 Task: Navigate on foot from Millennium Park to Navy Pier in Chicago.
Action: Mouse moved to (309, 92)
Screenshot: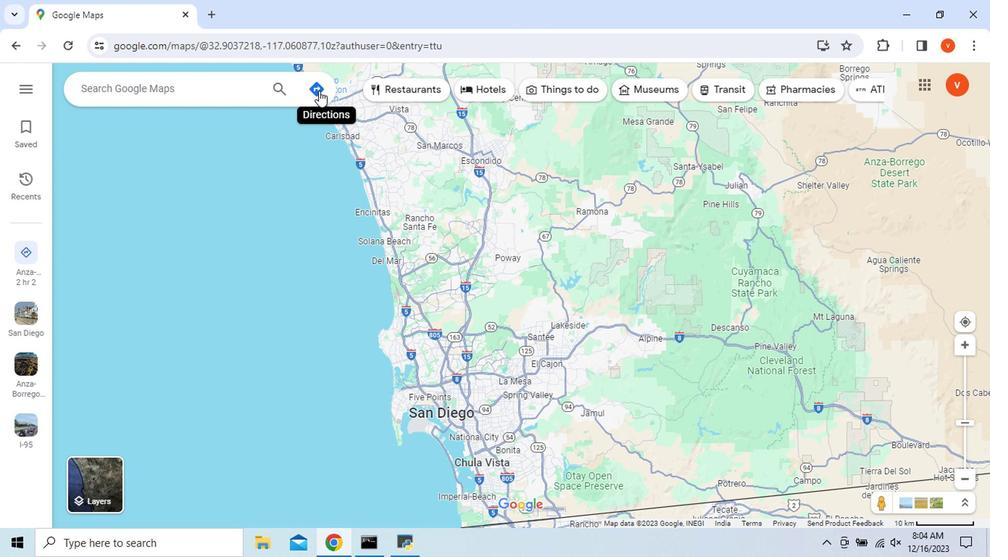 
Action: Mouse pressed left at (309, 92)
Screenshot: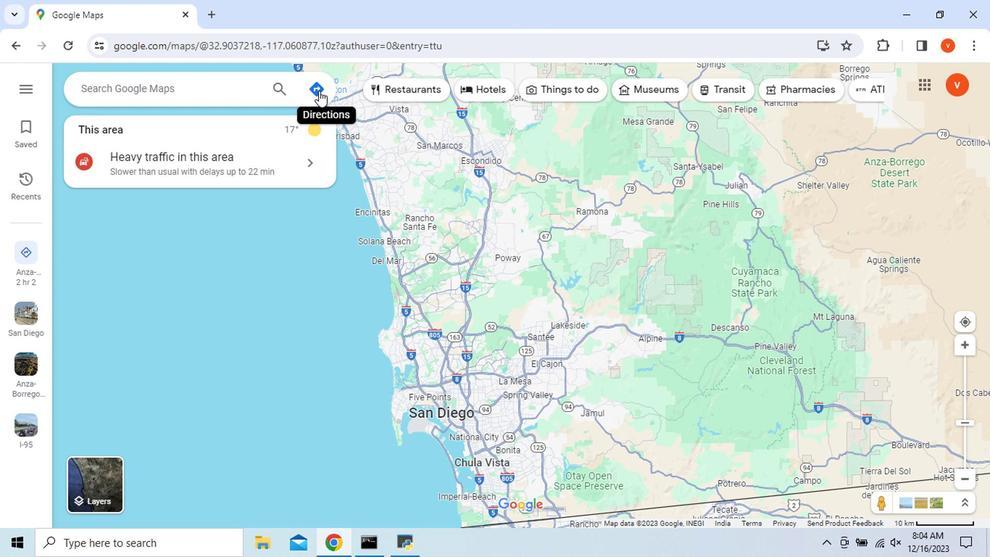 
Action: Mouse moved to (279, 549)
Screenshot: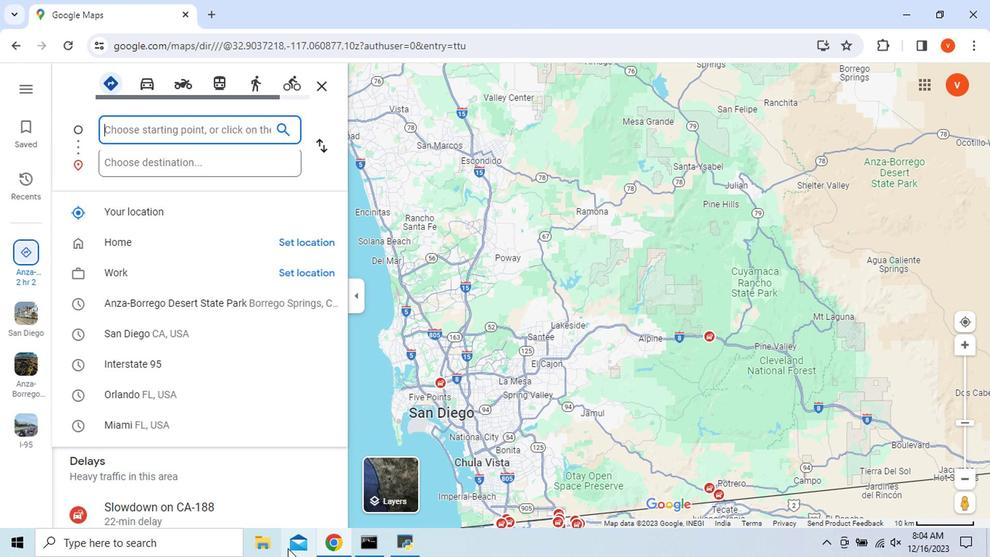 
Action: Key pressed <Key.shift_r>Mille
Screenshot: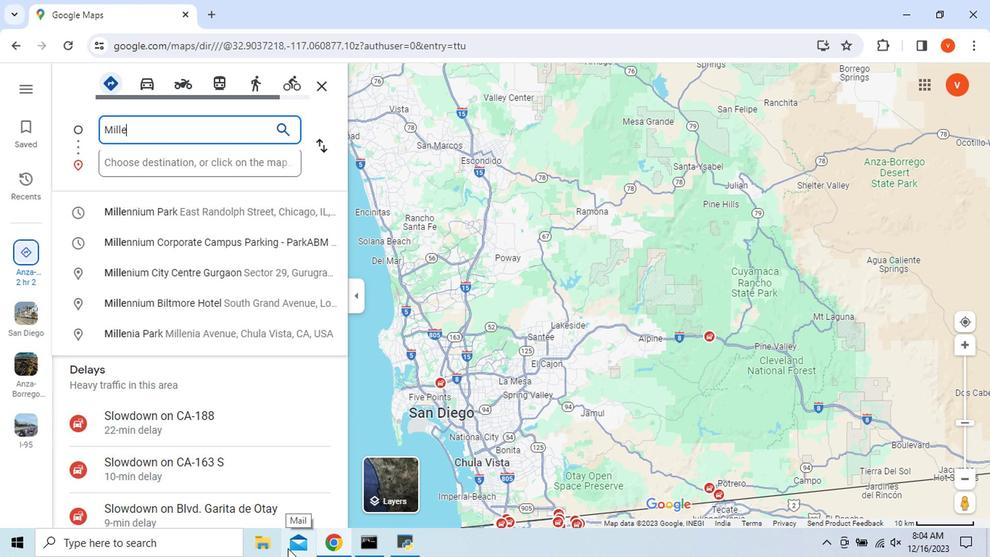 
Action: Mouse moved to (245, 212)
Screenshot: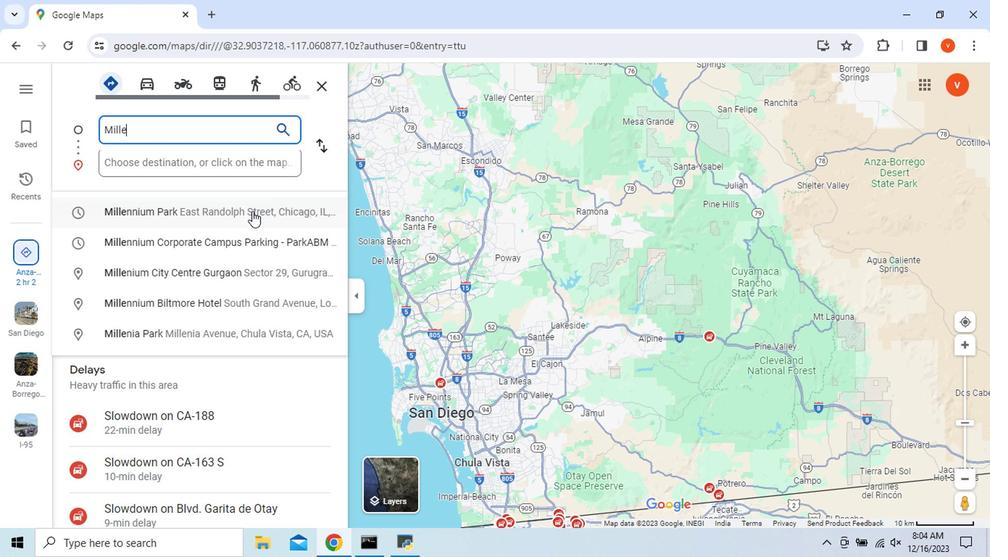
Action: Mouse pressed left at (245, 212)
Screenshot: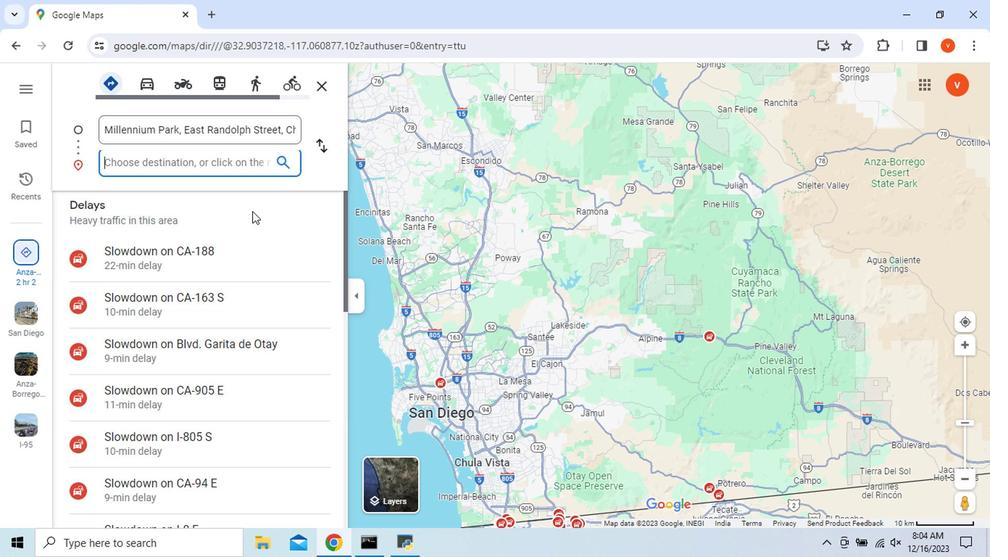 
Action: Mouse moved to (141, 159)
Screenshot: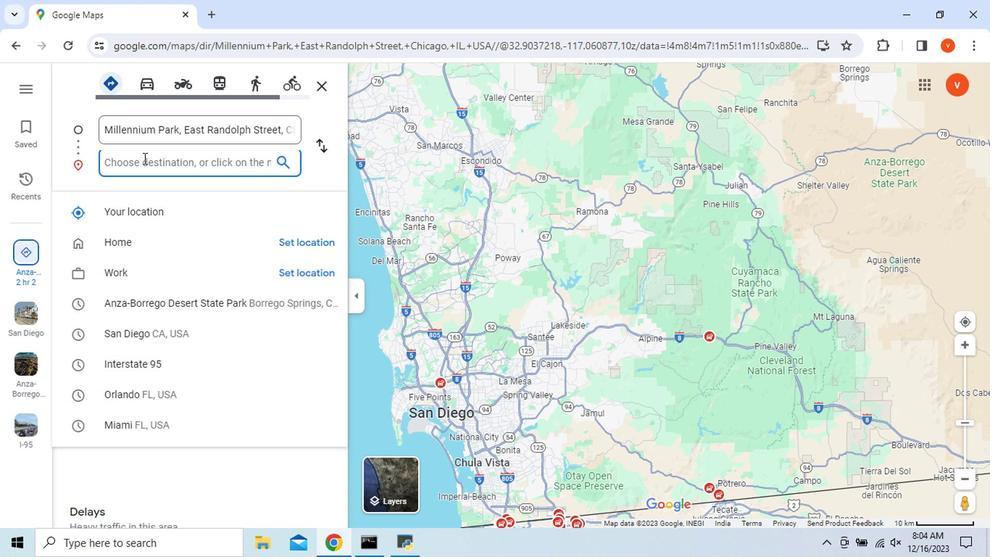 
Action: Key pressed <Key.shift_r>Navy<Key.space><Key.shift_r>pier
Screenshot: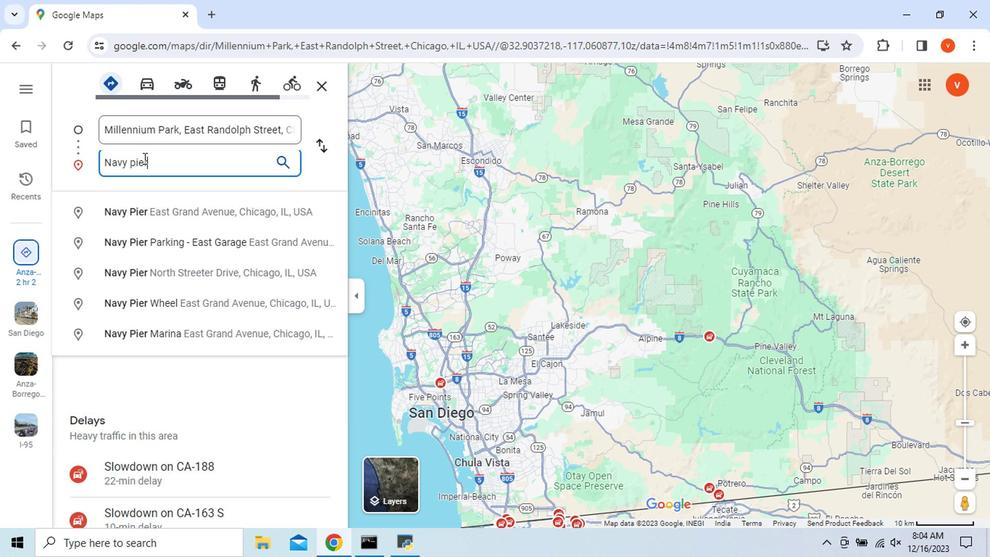 
Action: Mouse moved to (154, 212)
Screenshot: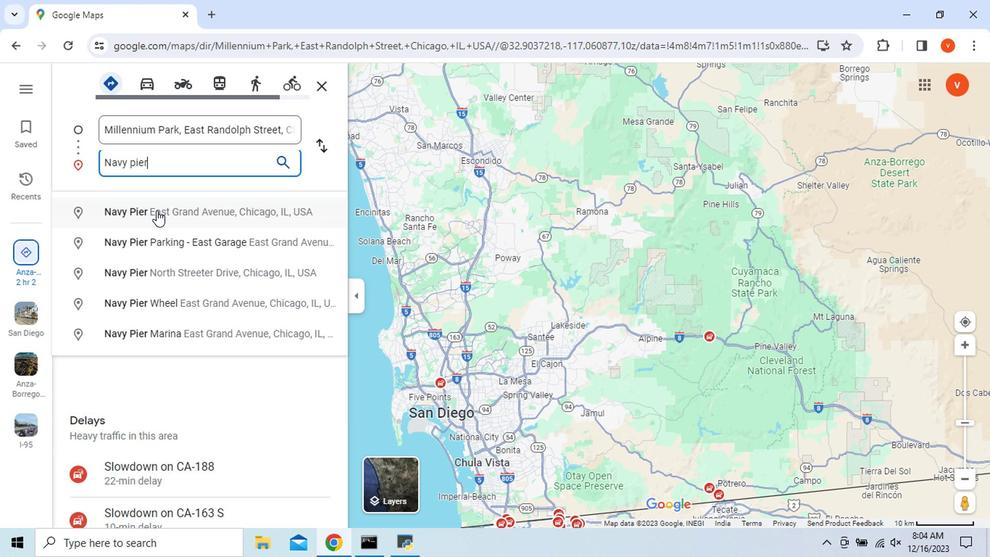 
Action: Mouse pressed left at (154, 212)
Screenshot: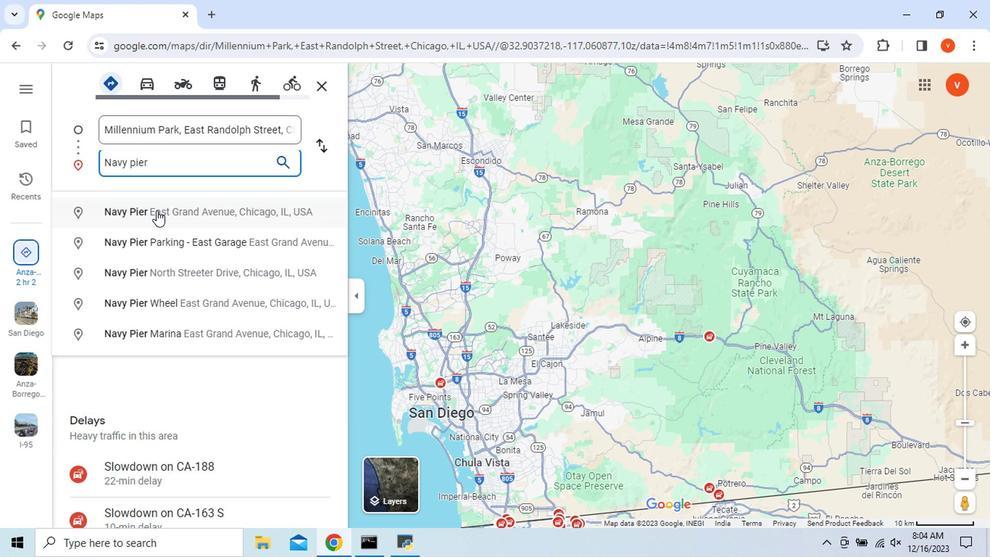 
Action: Mouse moved to (241, 92)
Screenshot: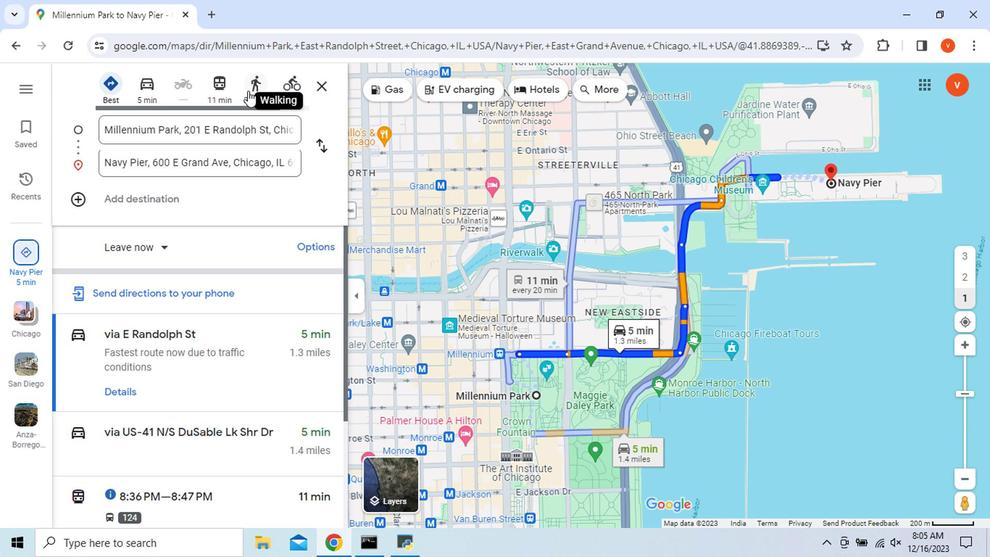 
Action: Mouse pressed left at (241, 92)
Screenshot: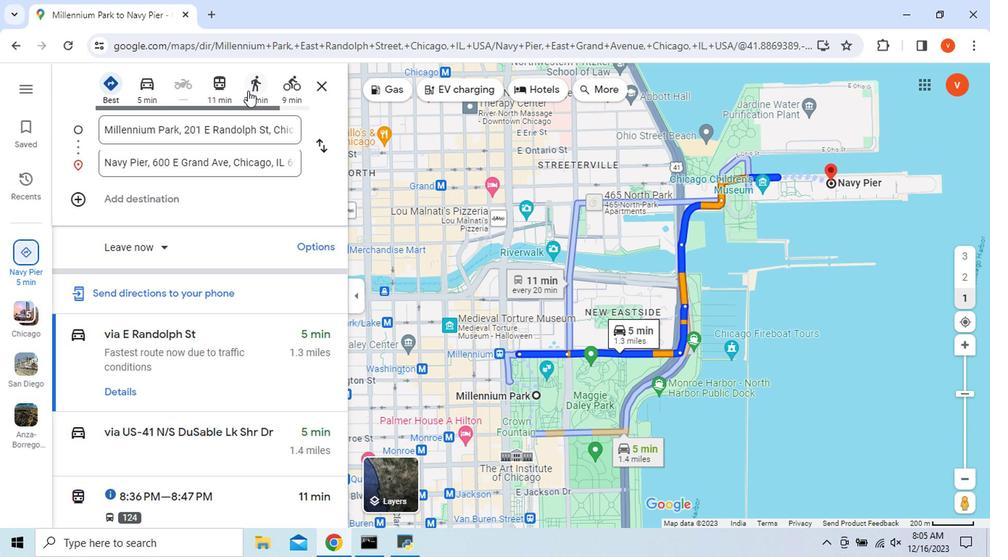 
Action: Mouse moved to (118, 357)
Screenshot: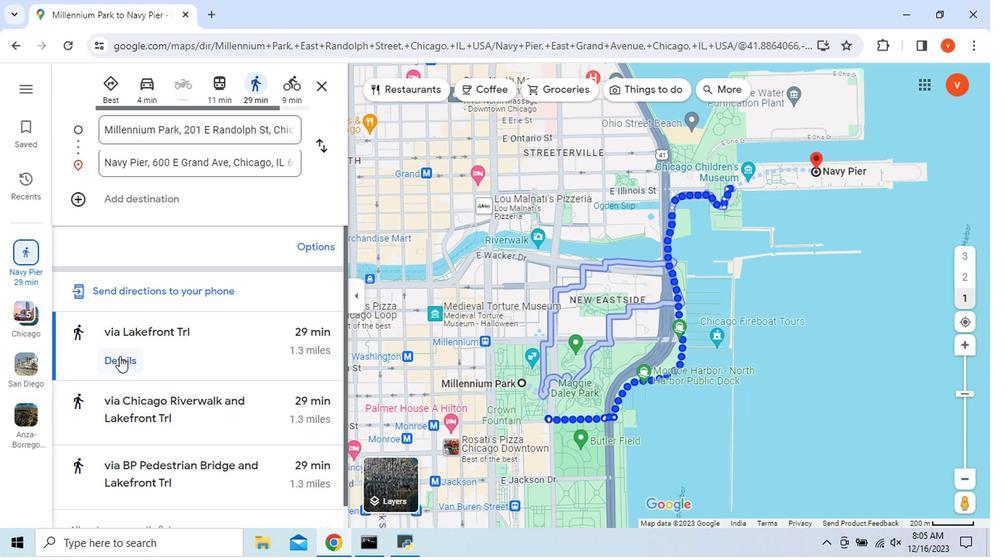 
Action: Mouse pressed left at (118, 357)
Screenshot: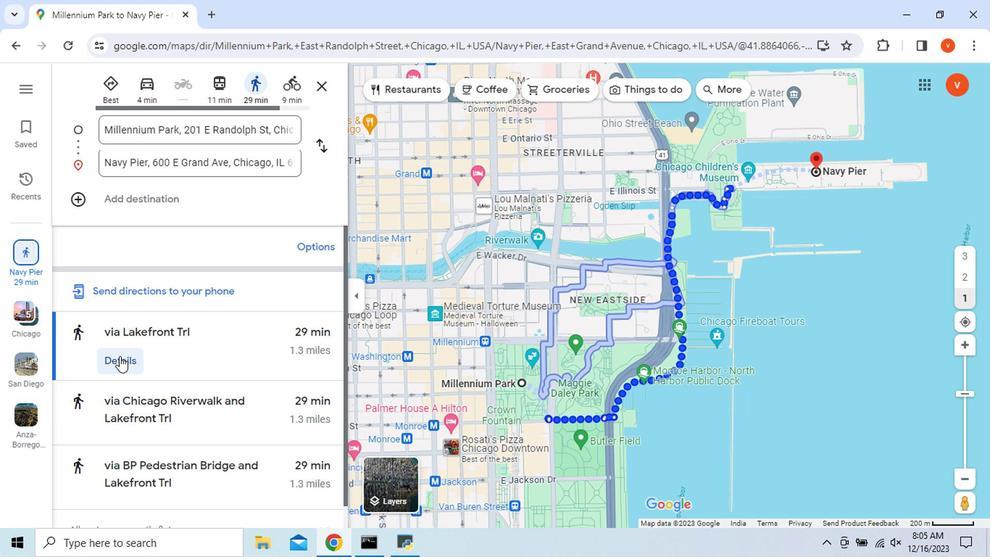 
Action: Mouse moved to (297, 337)
Screenshot: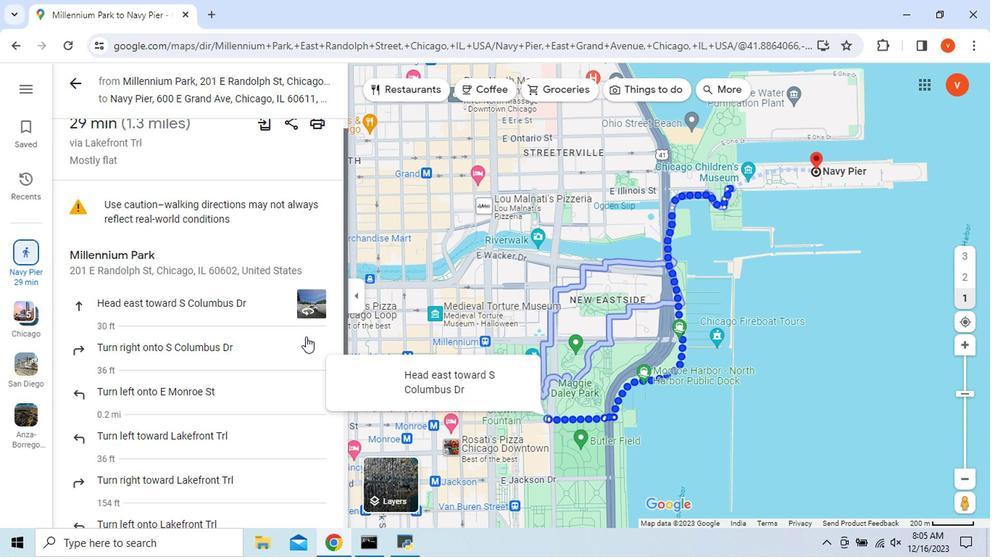 
Action: Mouse scrolled (297, 337) with delta (0, 0)
Screenshot: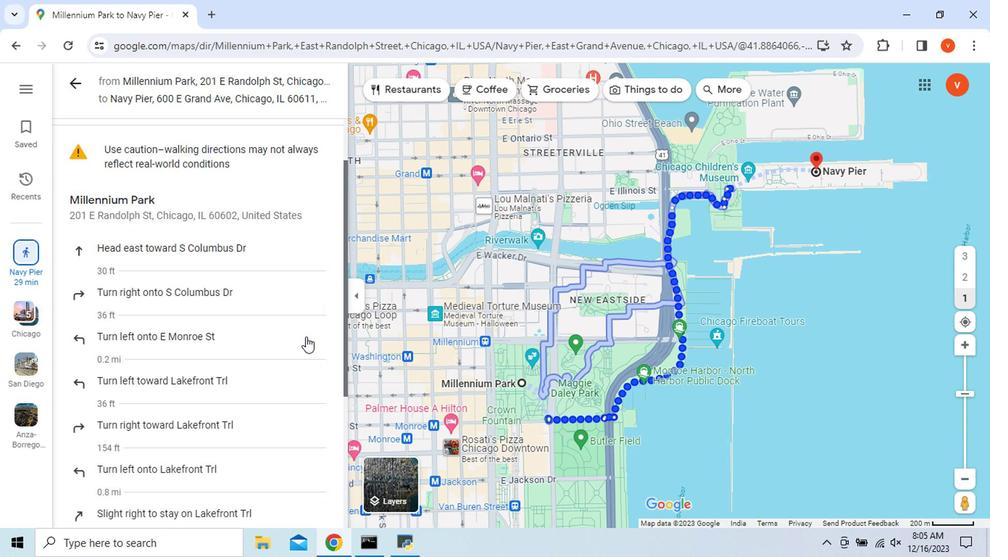 
Action: Mouse scrolled (297, 337) with delta (0, 0)
Screenshot: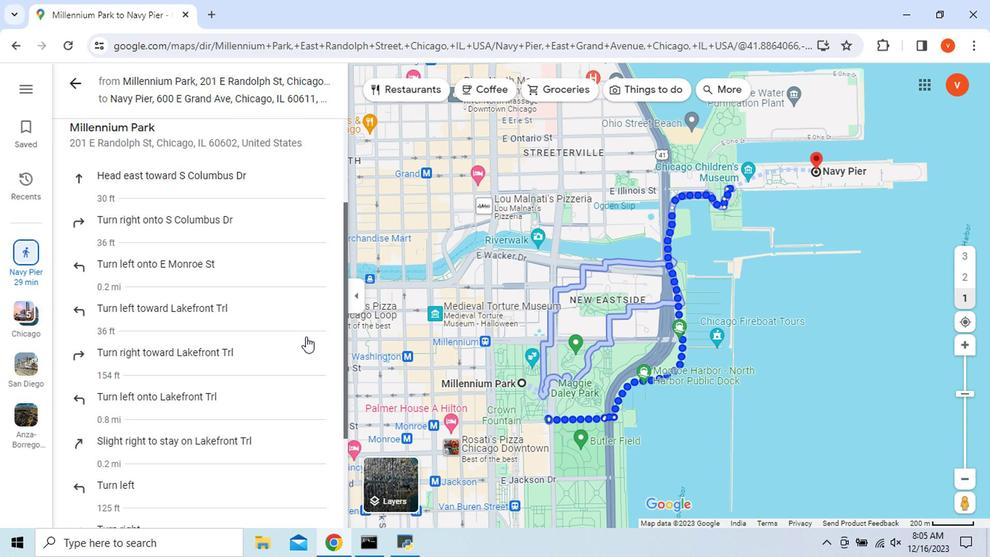 
Action: Mouse scrolled (297, 337) with delta (0, 0)
Screenshot: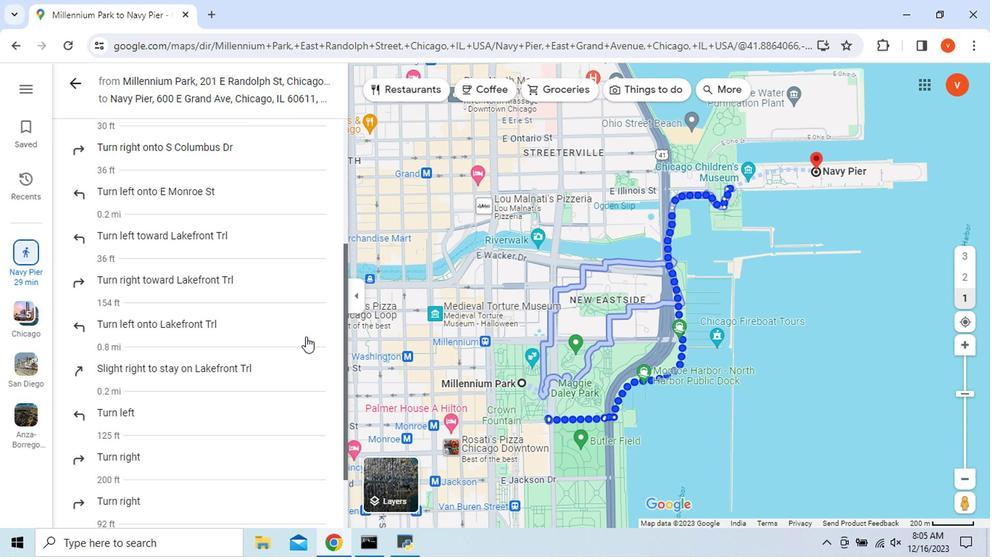 
Action: Mouse scrolled (297, 337) with delta (0, 0)
Screenshot: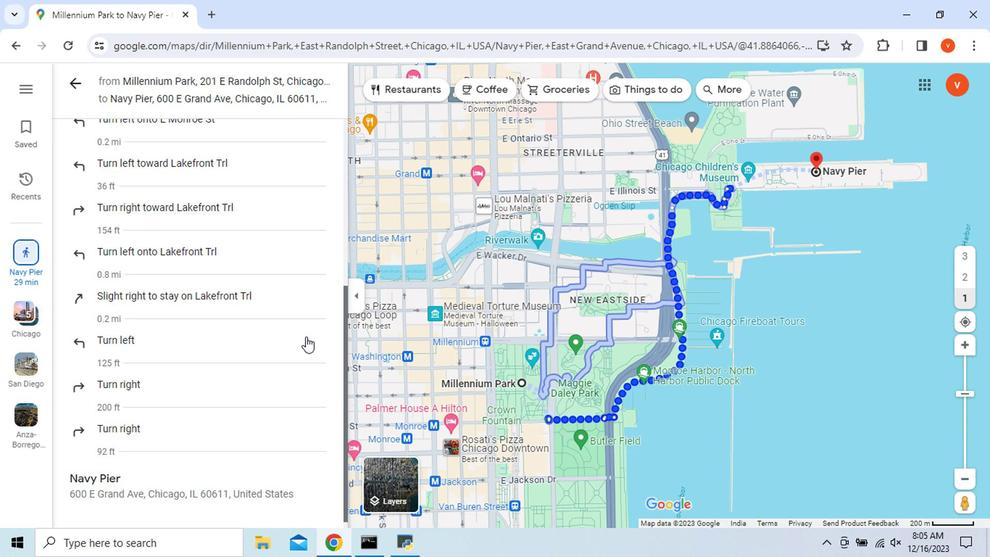
Action: Mouse scrolled (297, 337) with delta (0, 0)
Screenshot: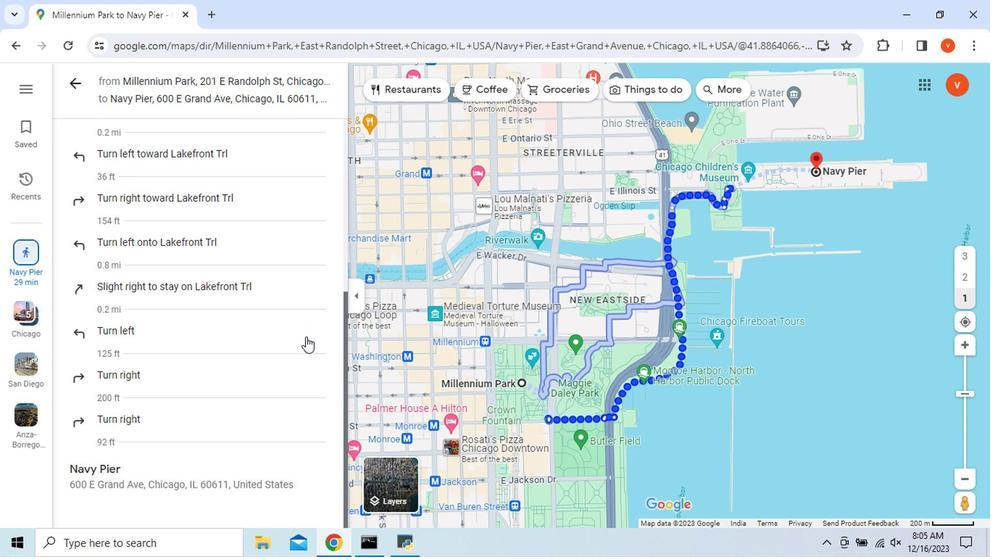 
Action: Mouse moved to (296, 337)
Screenshot: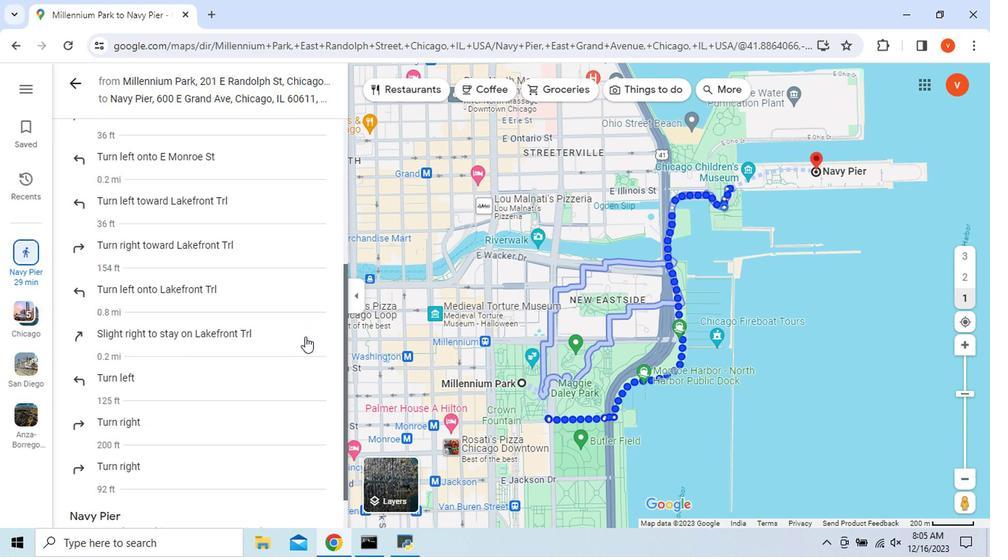 
Action: Mouse scrolled (296, 338) with delta (0, 0)
Screenshot: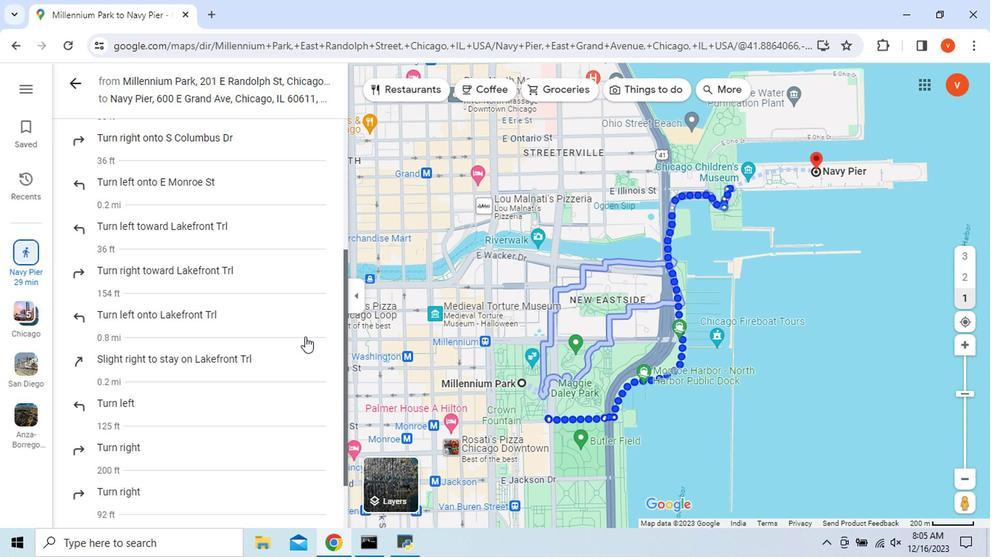 
Action: Mouse scrolled (296, 338) with delta (0, 0)
Screenshot: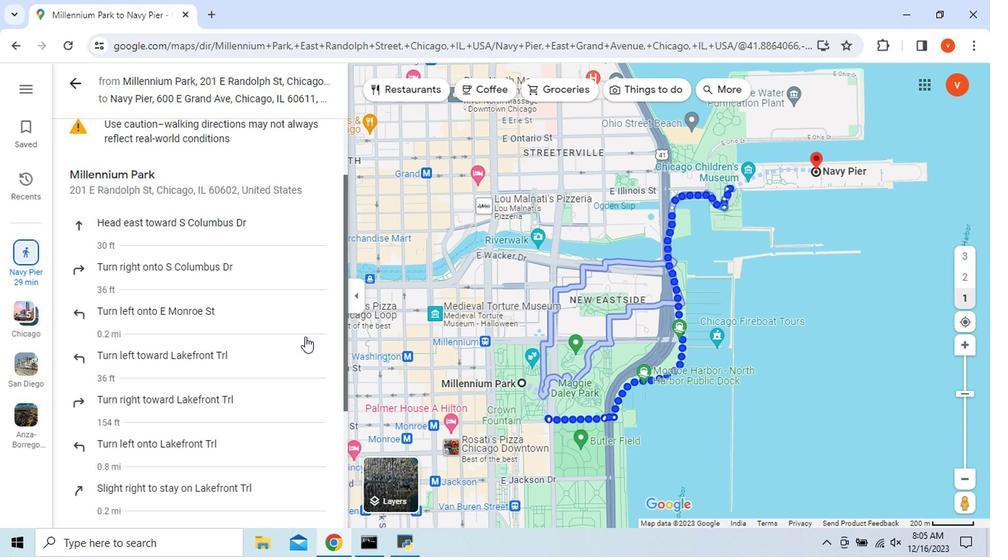 
Action: Mouse scrolled (296, 338) with delta (0, 0)
Screenshot: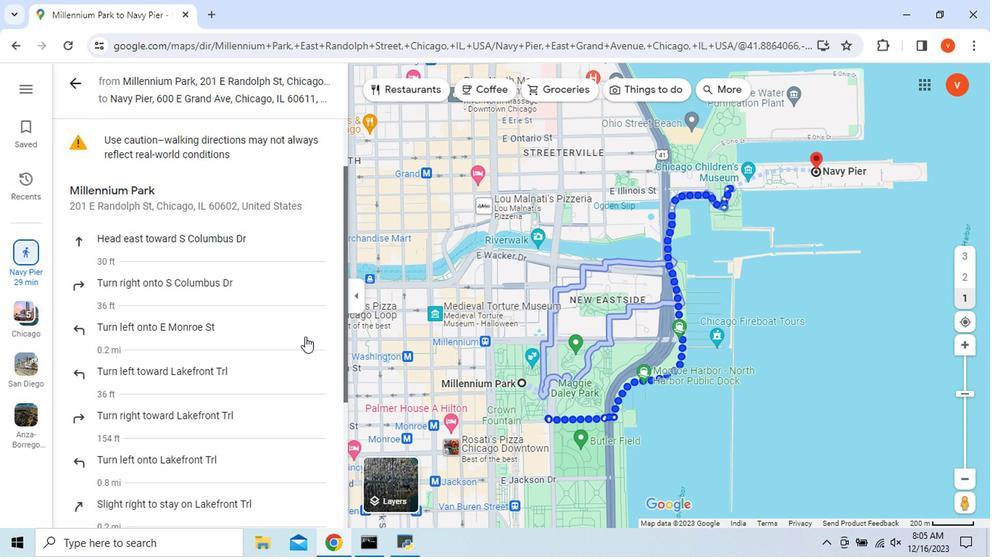 
Action: Mouse moved to (79, 82)
Screenshot: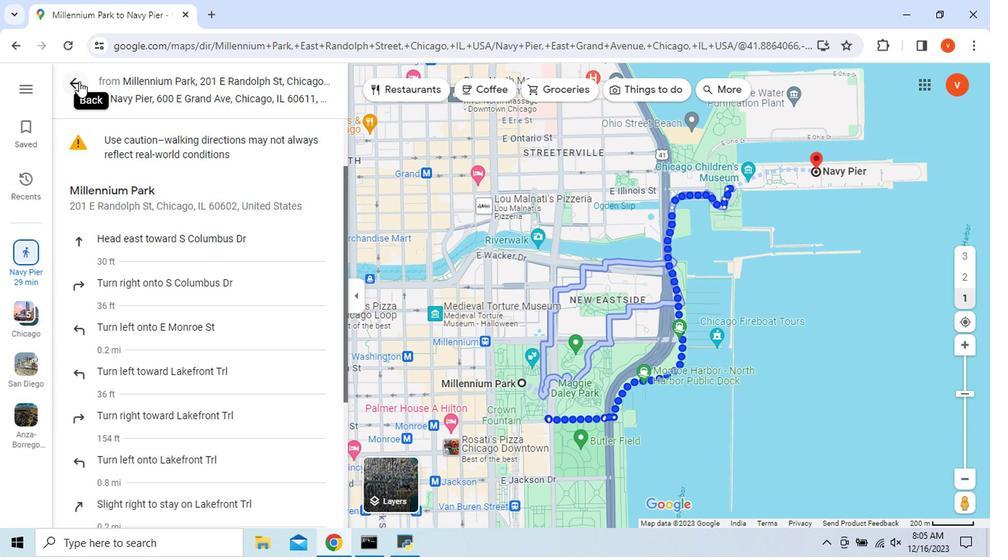
Action: Mouse pressed left at (79, 82)
Screenshot: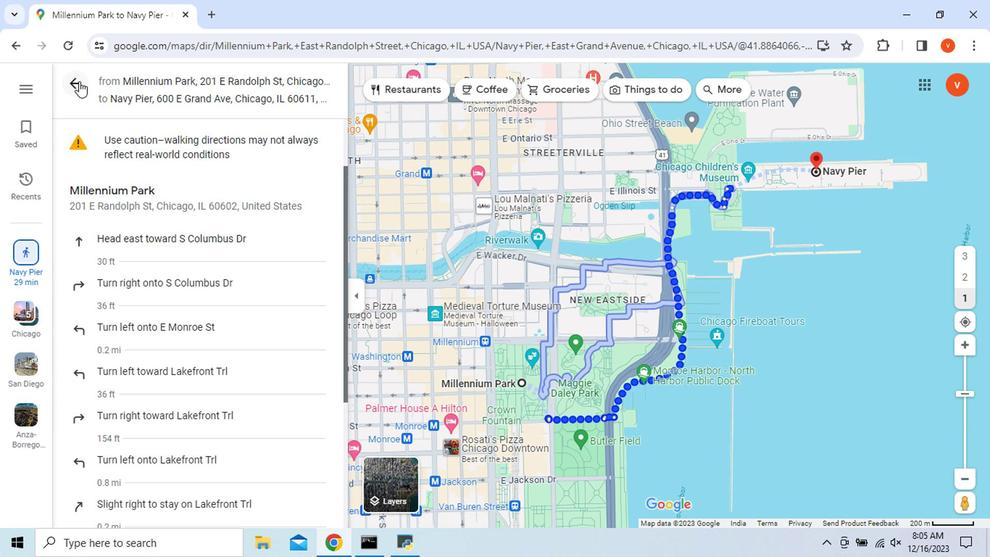 
Action: Mouse moved to (183, 425)
Screenshot: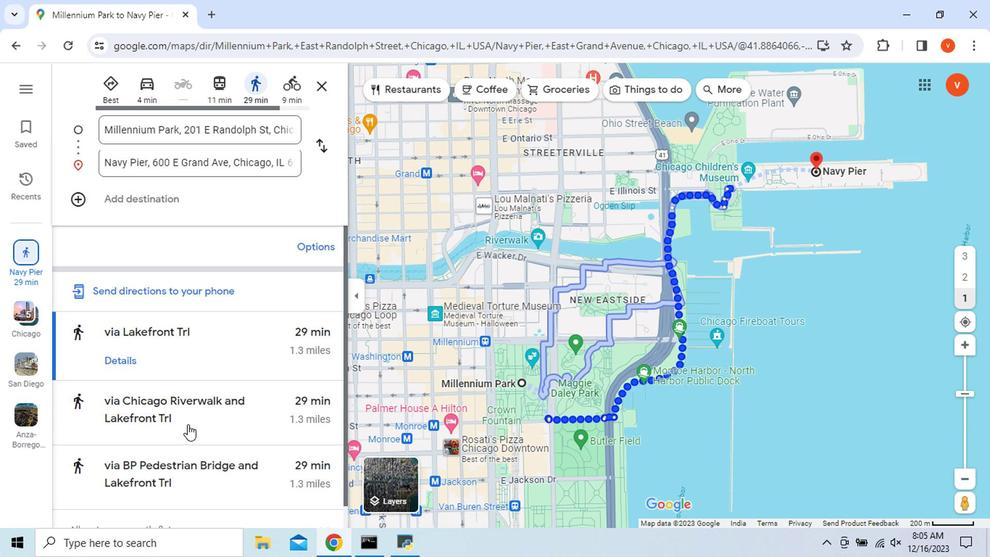 
Action: Mouse pressed left at (183, 425)
Screenshot: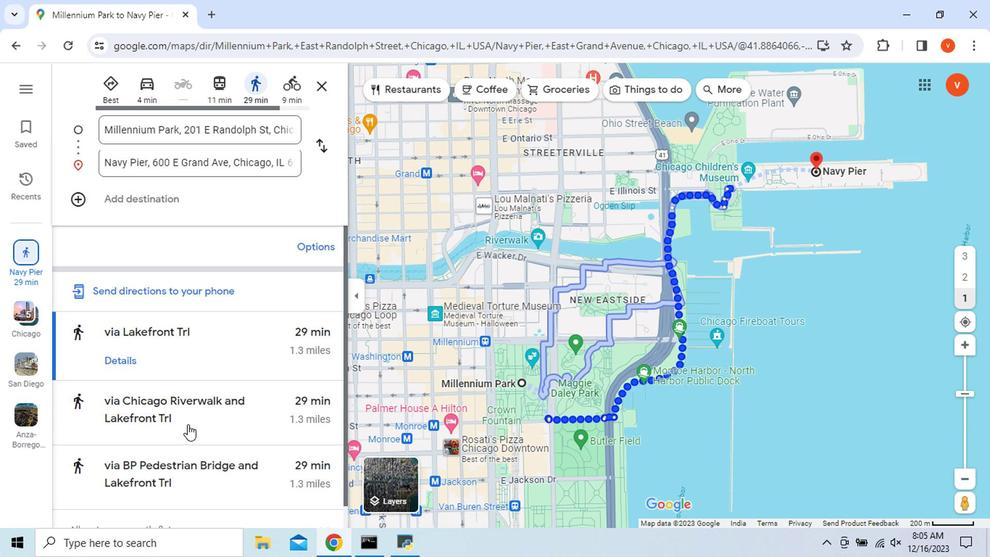 
Action: Mouse moved to (110, 443)
Screenshot: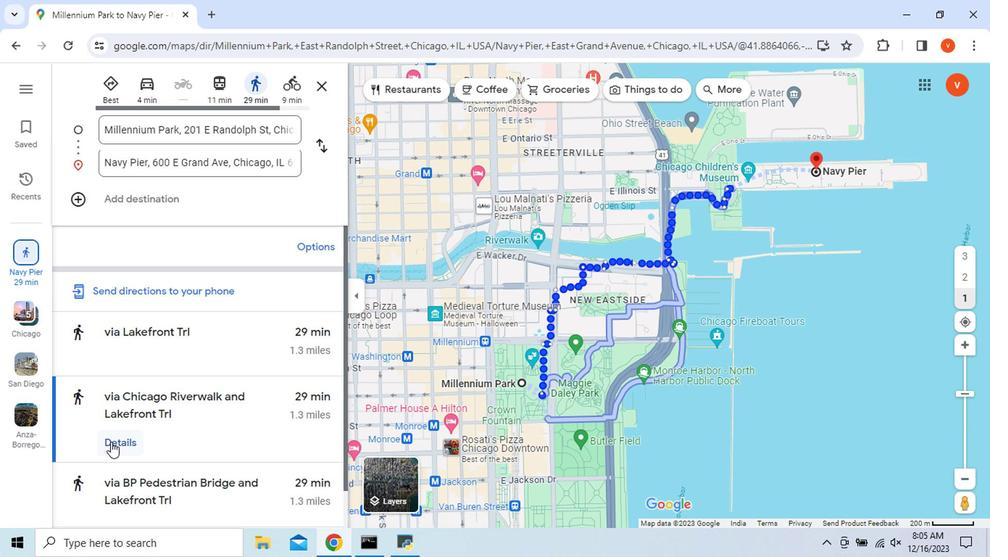
Action: Mouse pressed left at (110, 443)
Screenshot: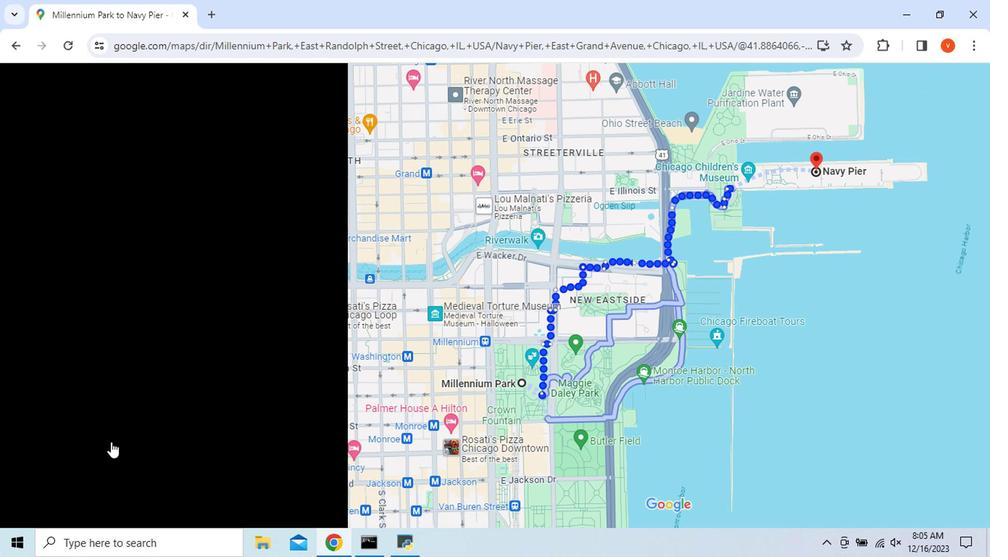 
Action: Mouse moved to (297, 193)
Screenshot: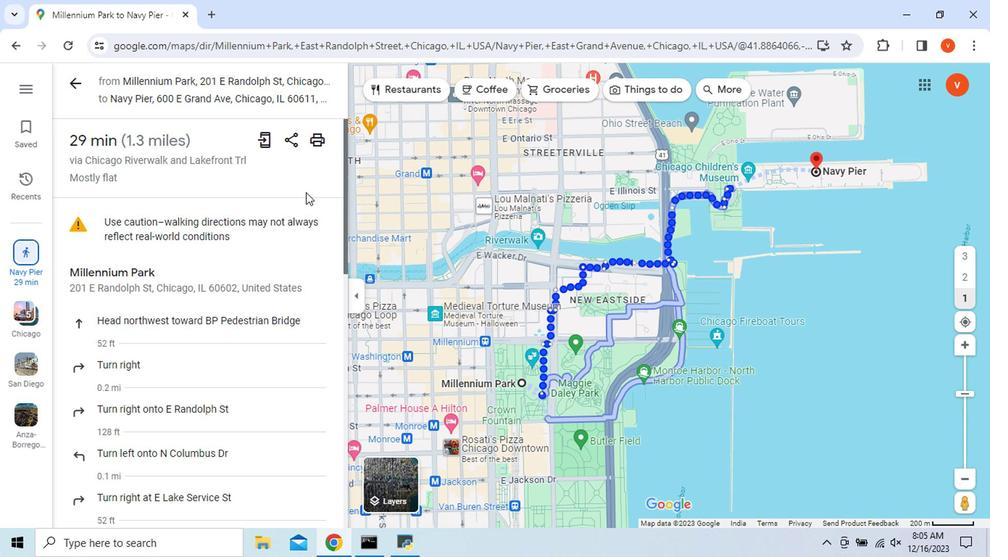 
Action: Mouse scrolled (297, 192) with delta (0, 0)
Screenshot: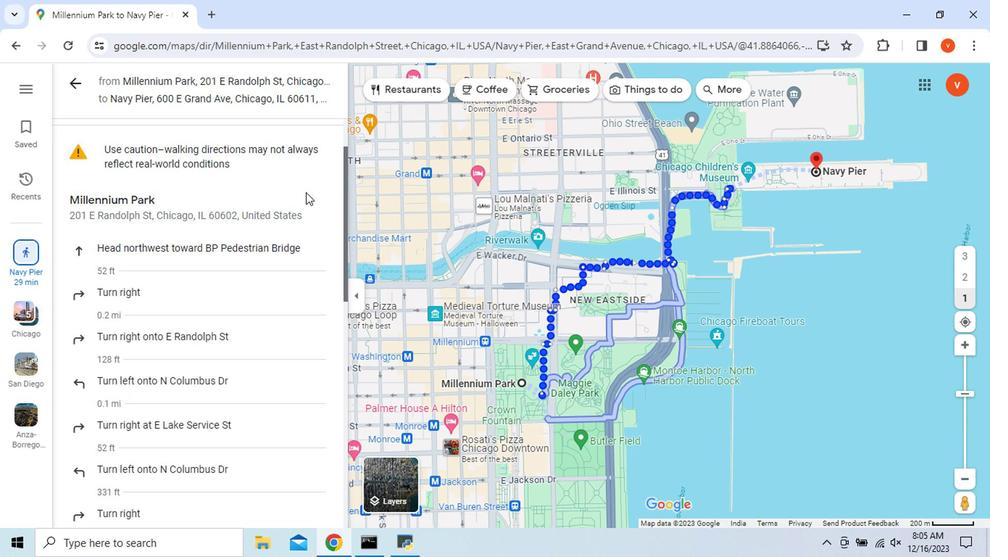 
Action: Mouse scrolled (297, 192) with delta (0, 0)
Screenshot: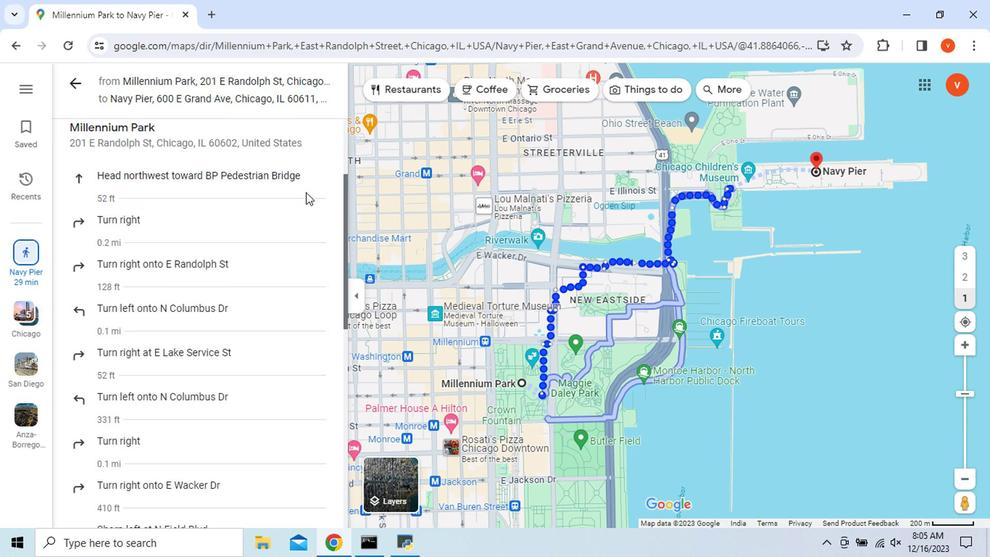 
Action: Mouse scrolled (297, 192) with delta (0, 0)
Screenshot: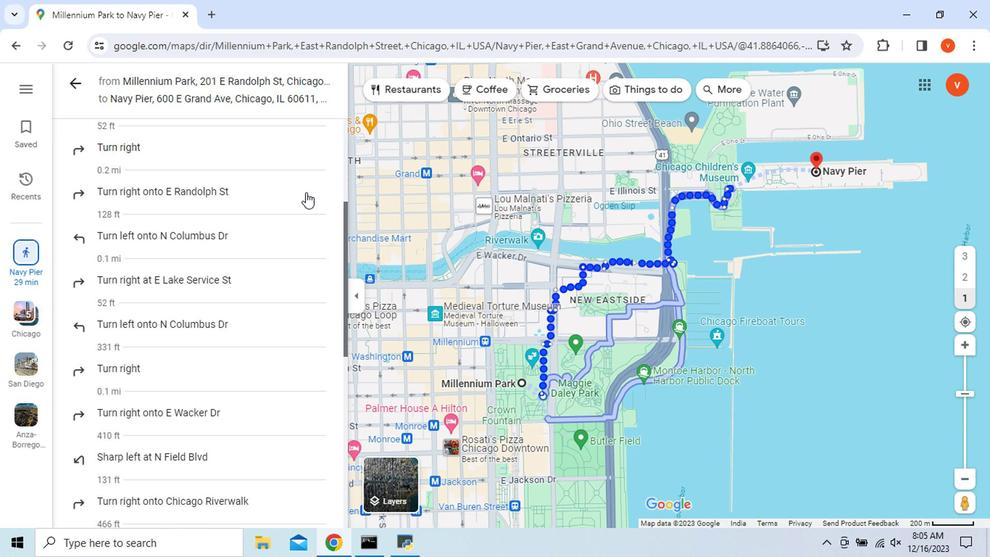 
Action: Mouse scrolled (297, 192) with delta (0, 0)
Screenshot: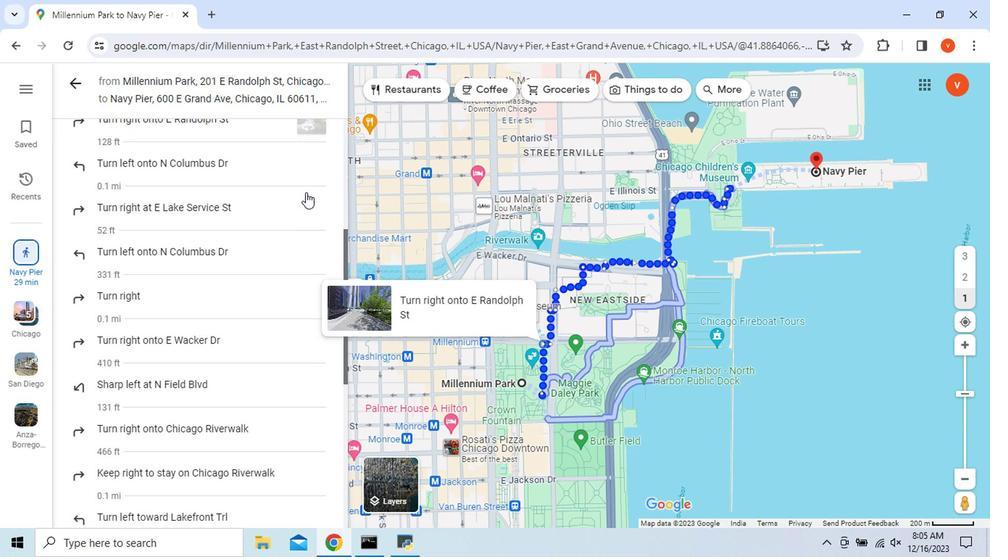 
Action: Mouse scrolled (297, 192) with delta (0, 0)
Screenshot: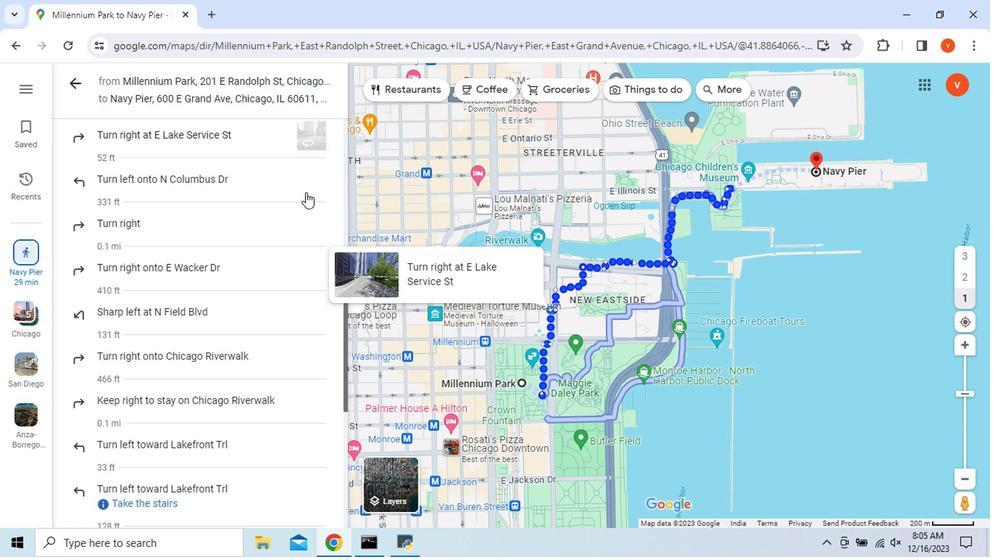 
Action: Mouse moved to (282, 196)
Screenshot: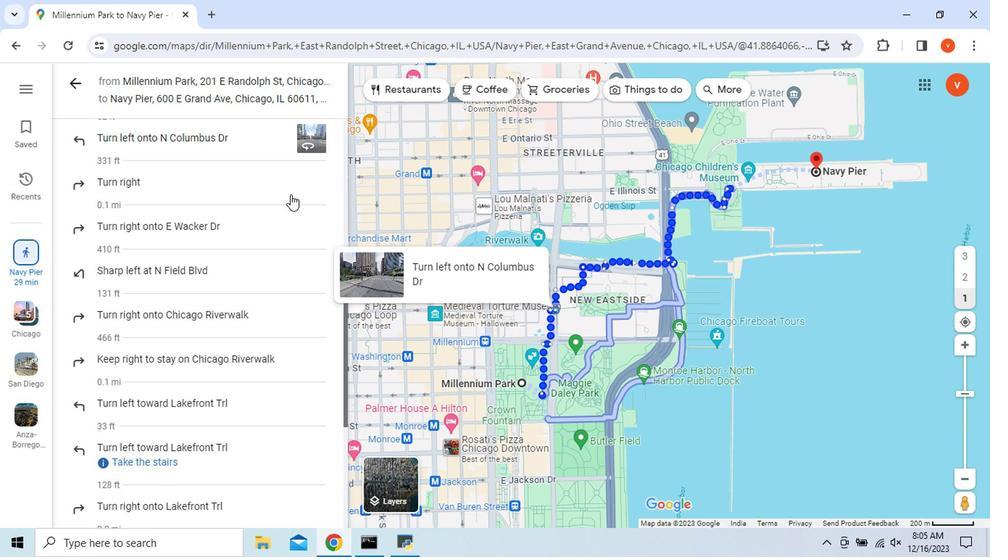 
Action: Mouse scrolled (282, 195) with delta (0, -1)
Screenshot: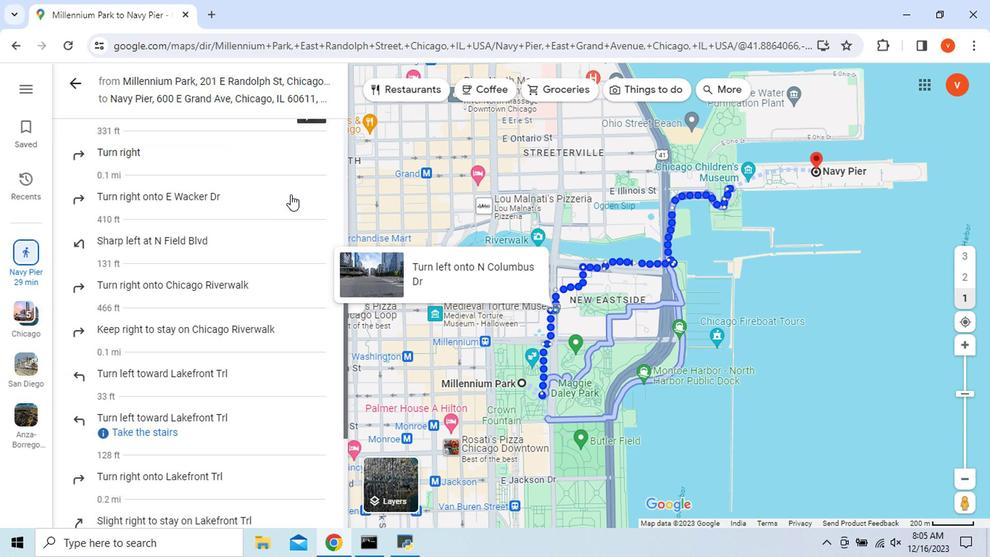 
Action: Mouse scrolled (282, 195) with delta (0, -1)
Screenshot: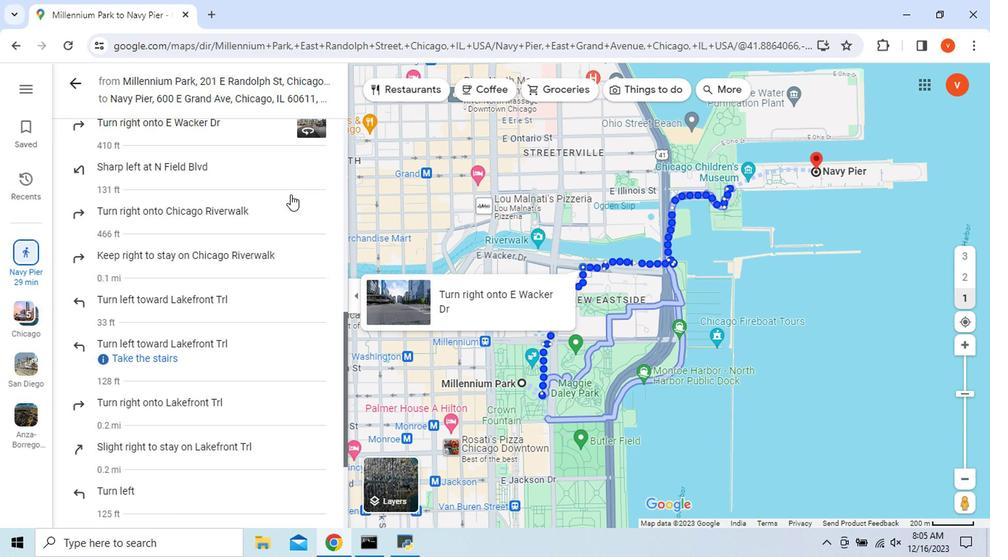 
Action: Mouse scrolled (282, 195) with delta (0, -1)
Screenshot: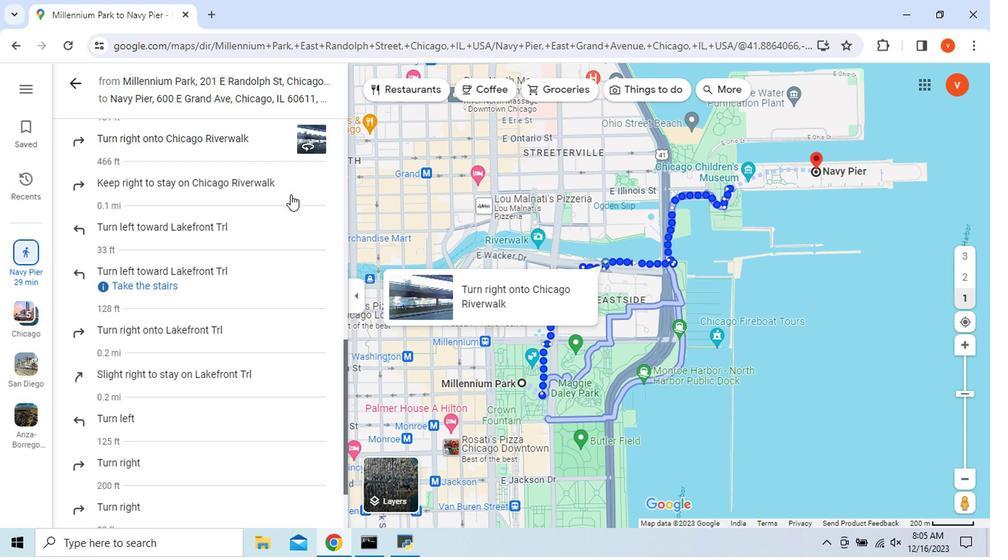 
Action: Mouse moved to (280, 206)
Screenshot: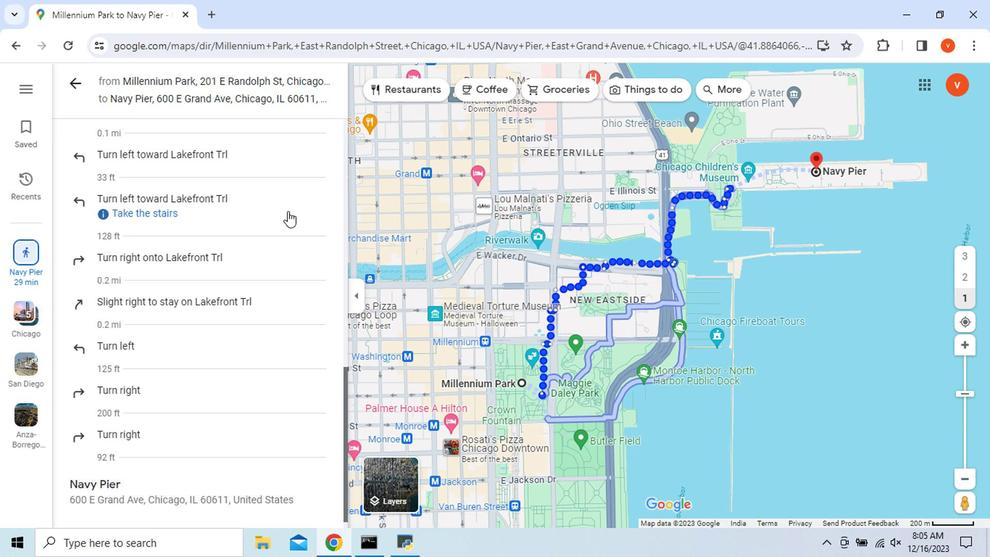 
Action: Mouse scrolled (280, 205) with delta (0, -1)
Screenshot: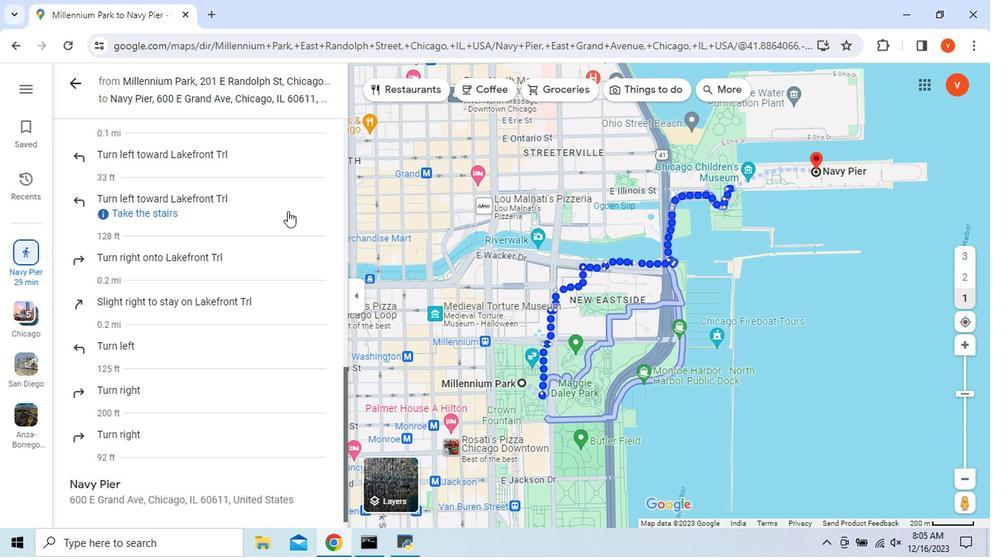 
Action: Mouse moved to (277, 234)
Screenshot: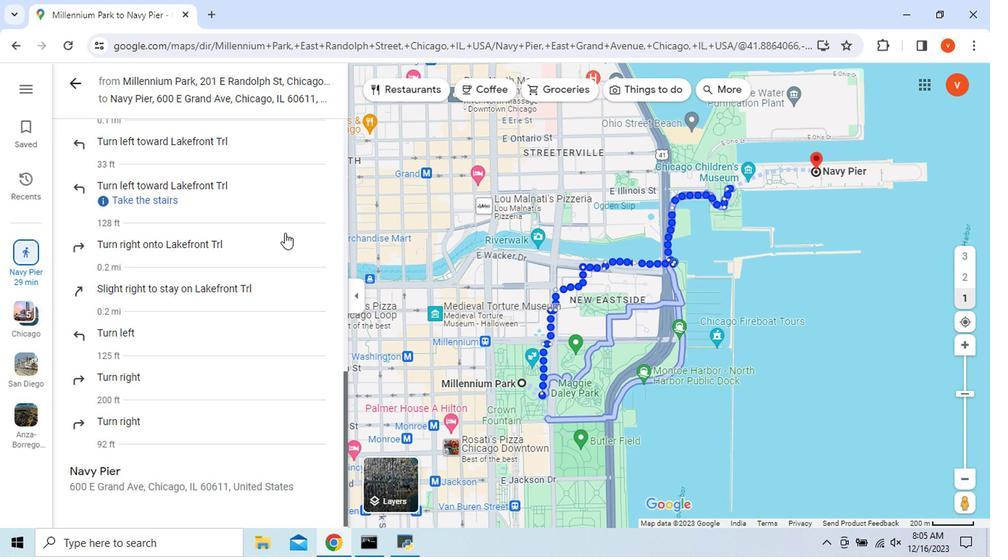 
Action: Mouse scrolled (277, 233) with delta (0, 0)
Screenshot: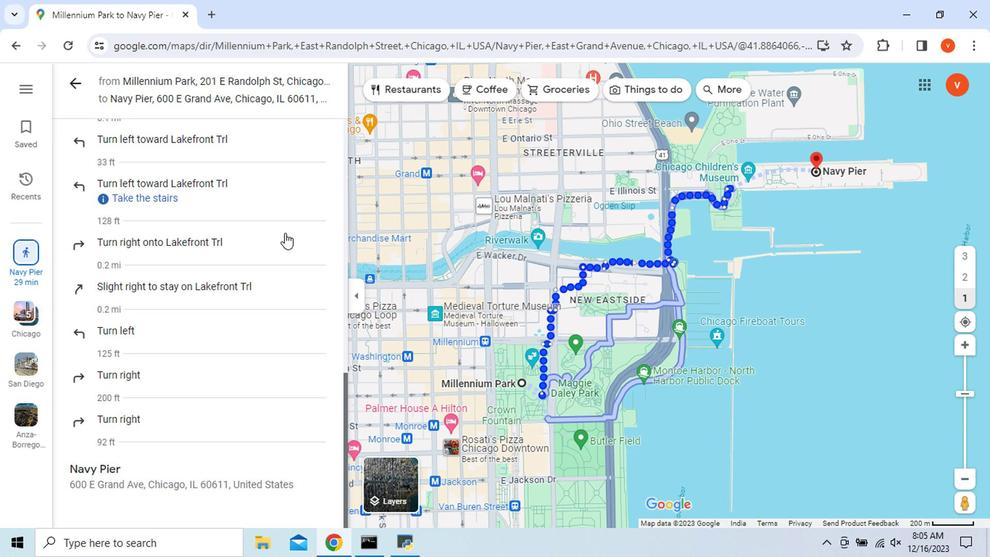 
Action: Mouse scrolled (277, 233) with delta (0, 0)
Screenshot: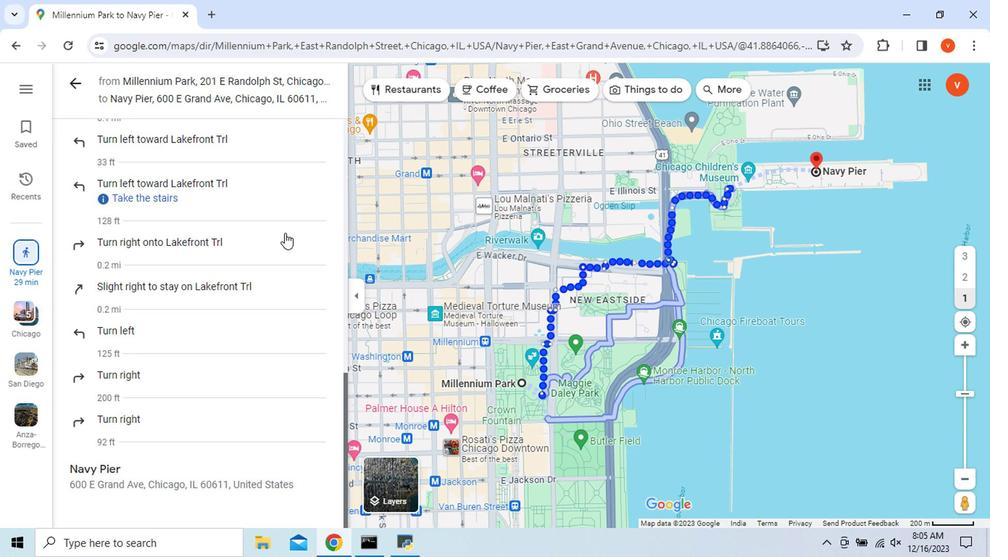 
Action: Mouse moved to (79, 86)
Screenshot: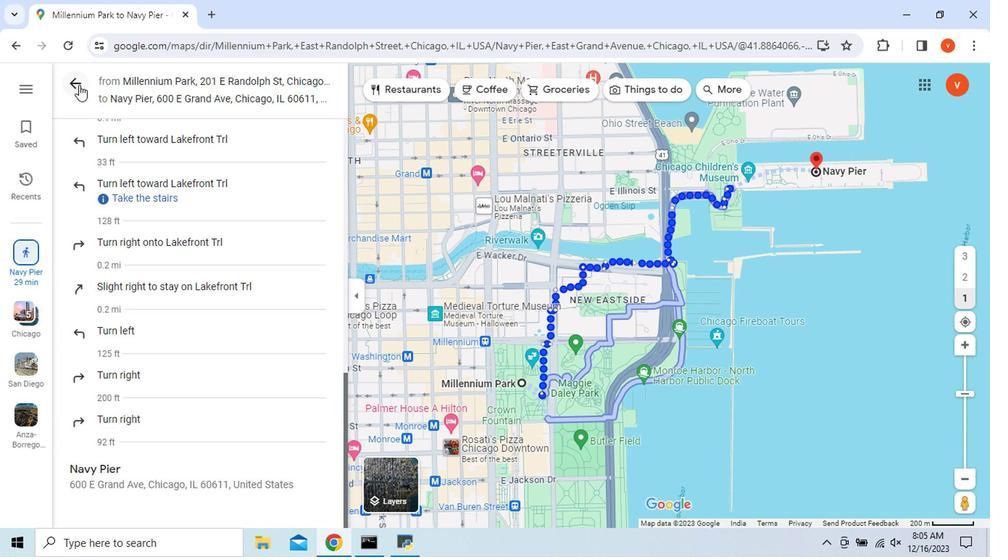 
Action: Mouse pressed left at (79, 86)
Screenshot: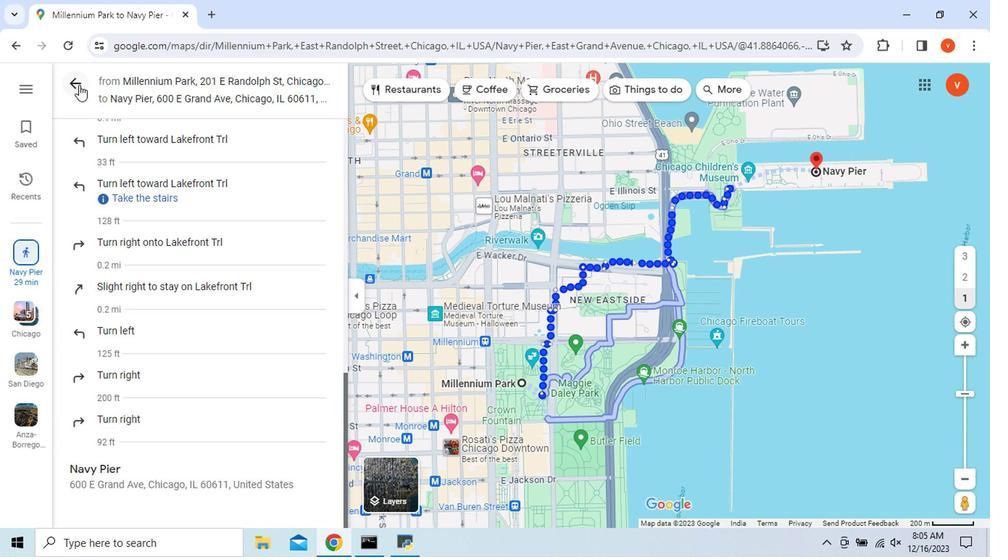 
